 Task: Look for products in the category "Laundry" from Biokleen only.
Action: Mouse moved to (712, 268)
Screenshot: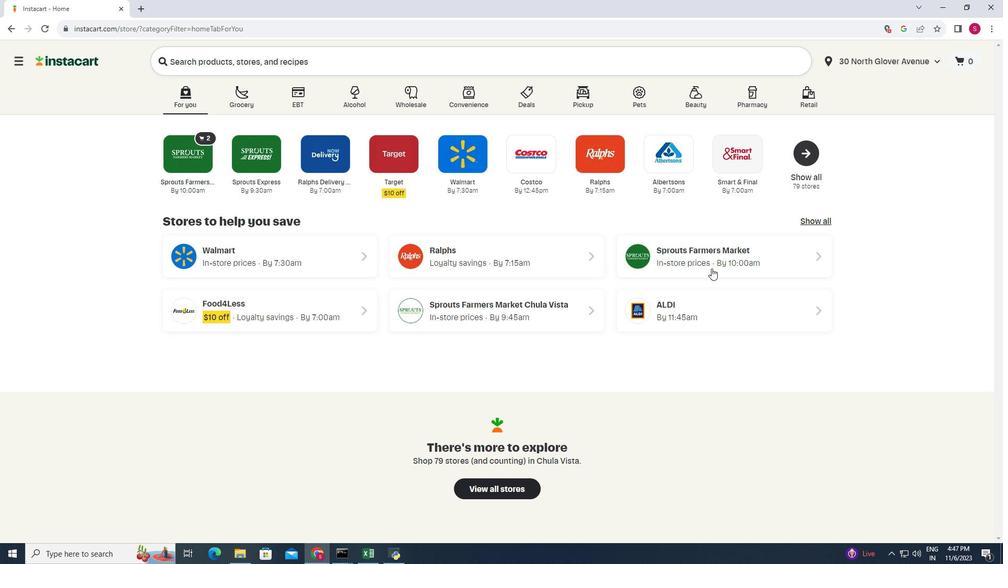 
Action: Mouse pressed left at (712, 268)
Screenshot: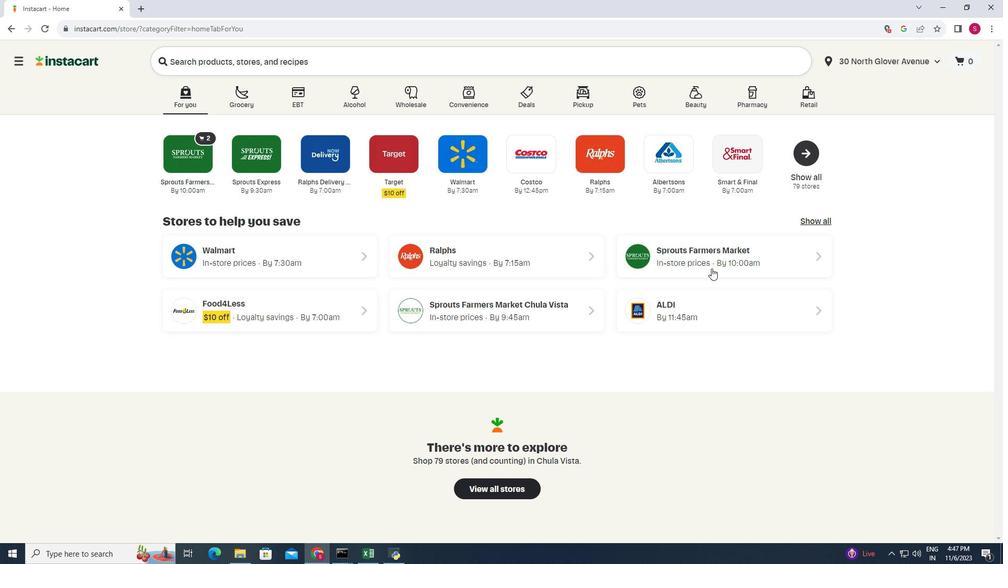 
Action: Mouse moved to (64, 384)
Screenshot: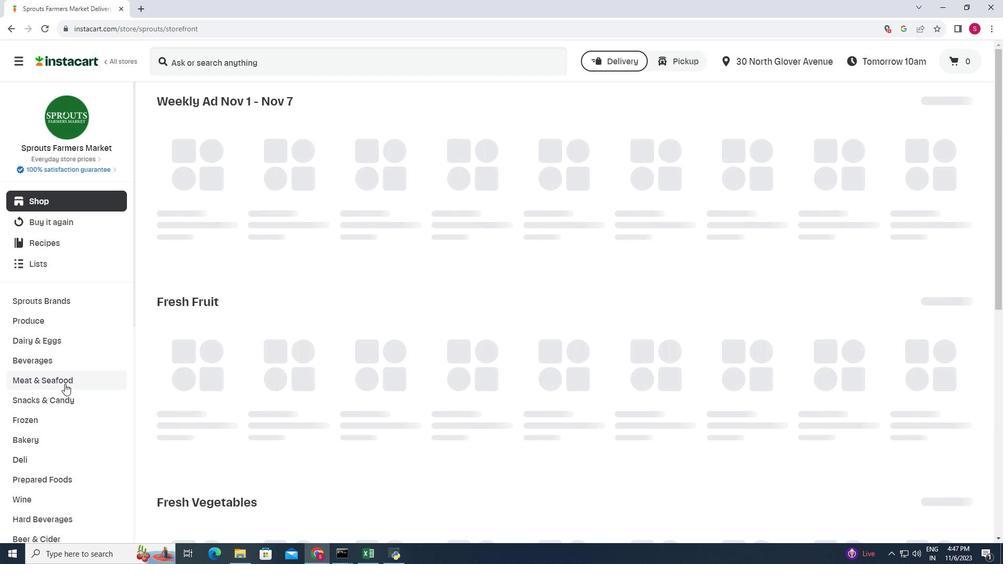 
Action: Mouse scrolled (64, 383) with delta (0, 0)
Screenshot: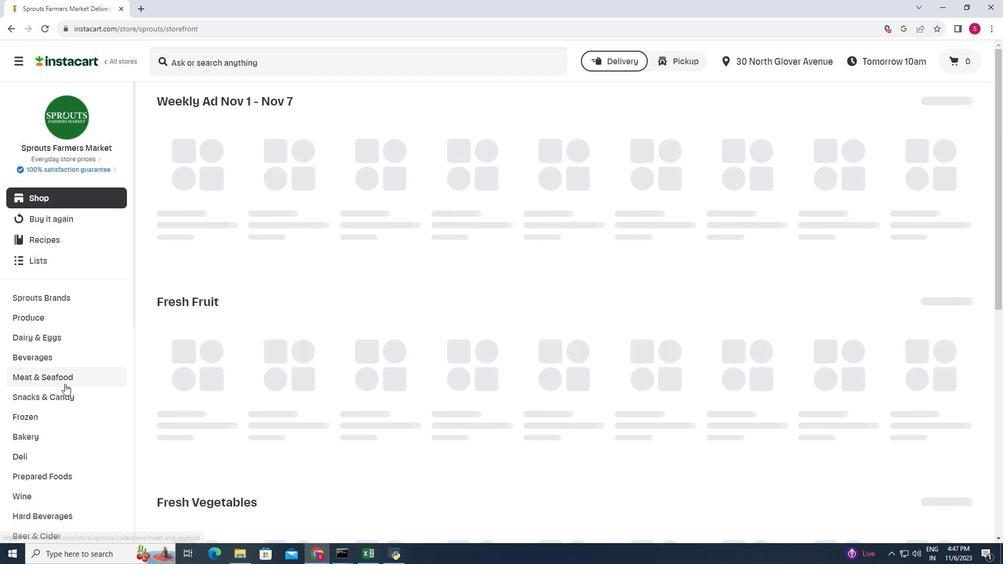 
Action: Mouse scrolled (64, 383) with delta (0, 0)
Screenshot: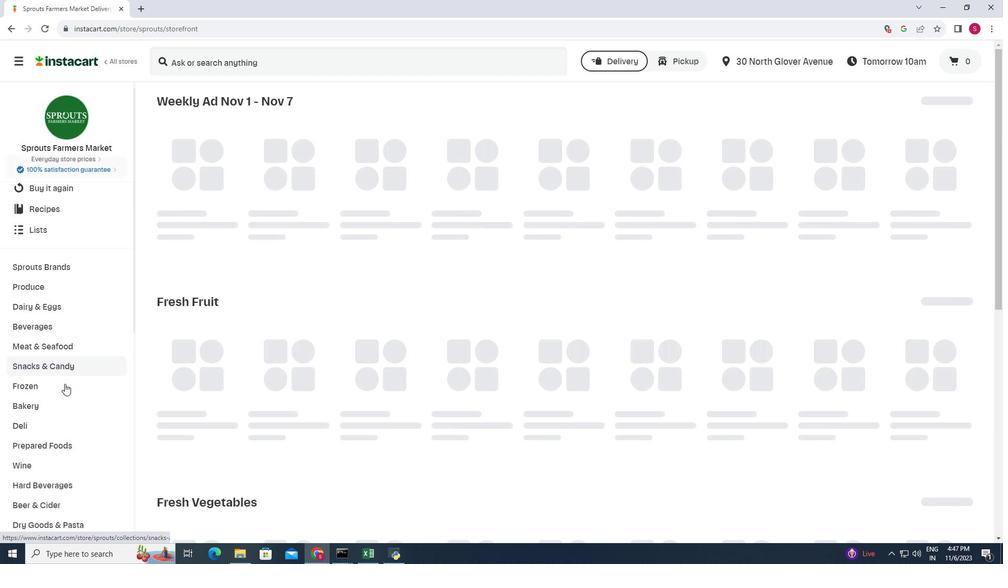 
Action: Mouse scrolled (64, 383) with delta (0, 0)
Screenshot: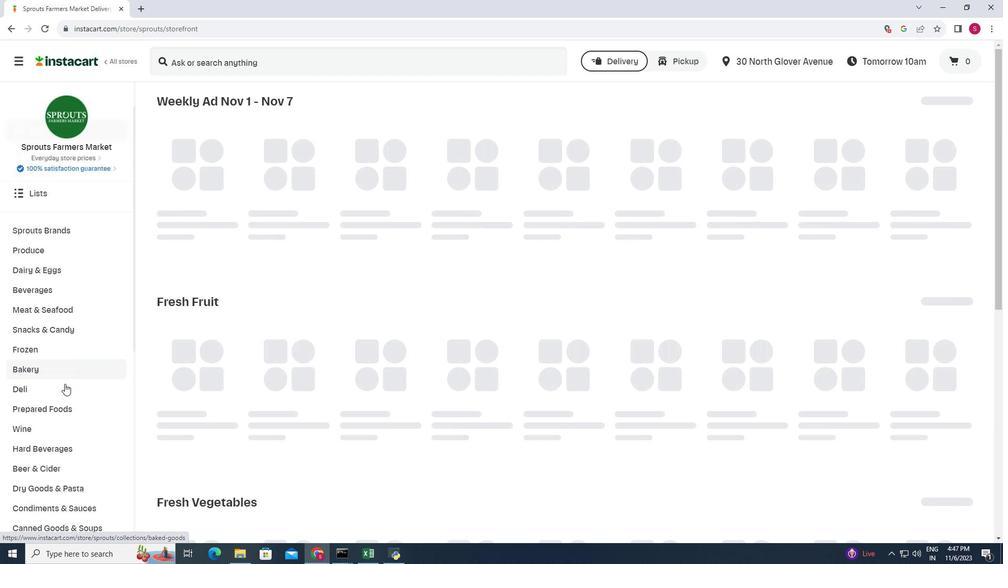 
Action: Mouse moved to (64, 384)
Screenshot: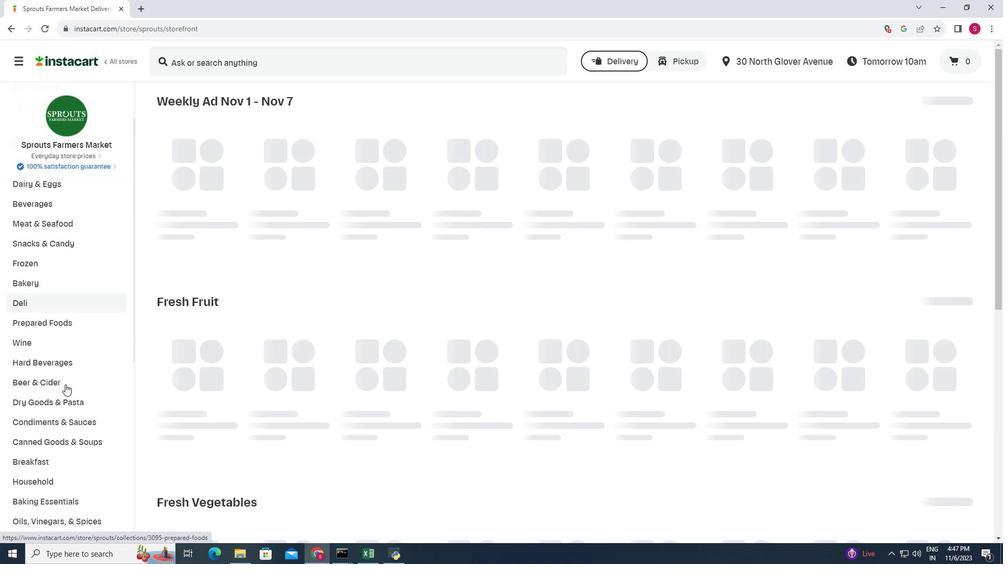 
Action: Mouse scrolled (64, 384) with delta (0, 0)
Screenshot: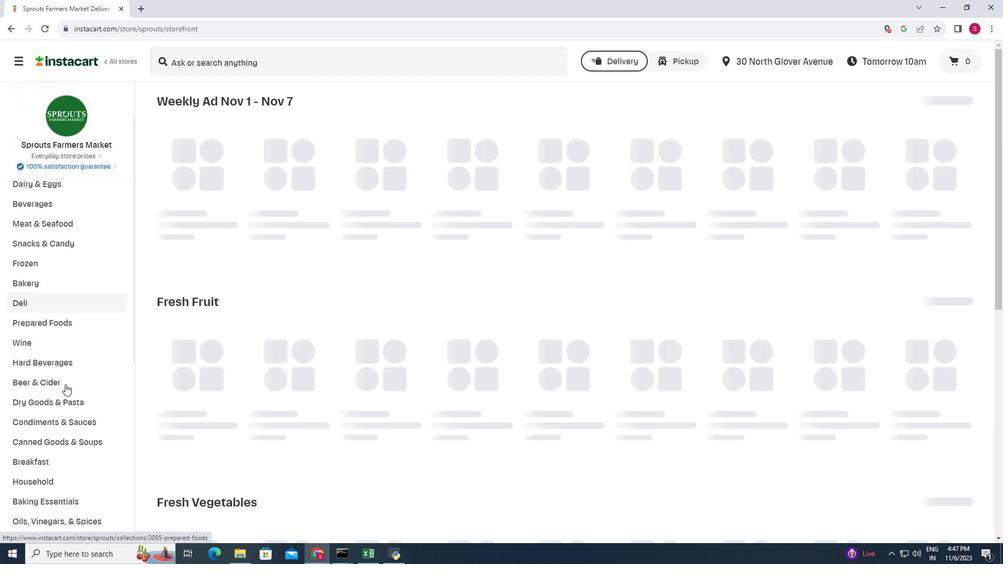 
Action: Mouse moved to (65, 384)
Screenshot: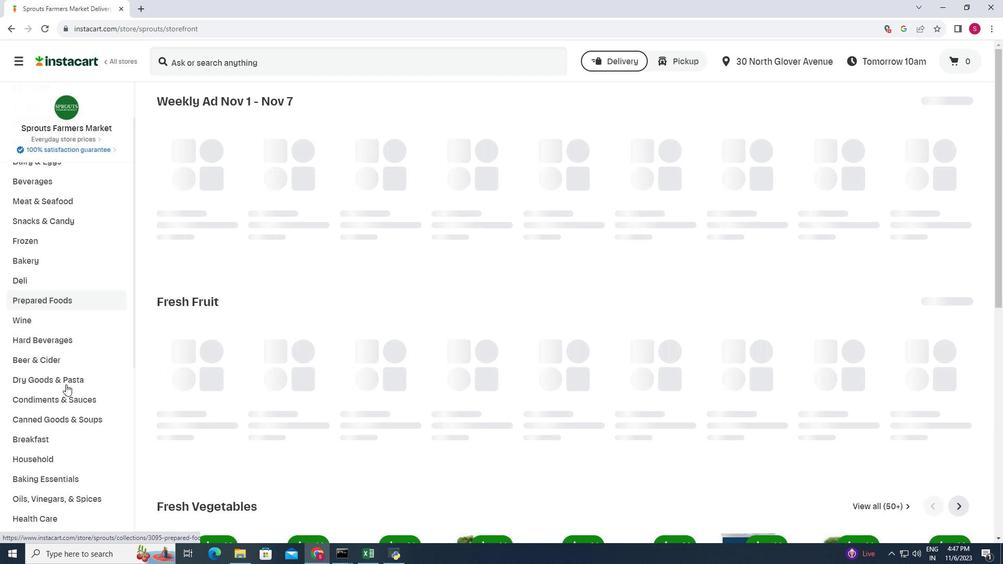 
Action: Mouse scrolled (65, 384) with delta (0, 0)
Screenshot: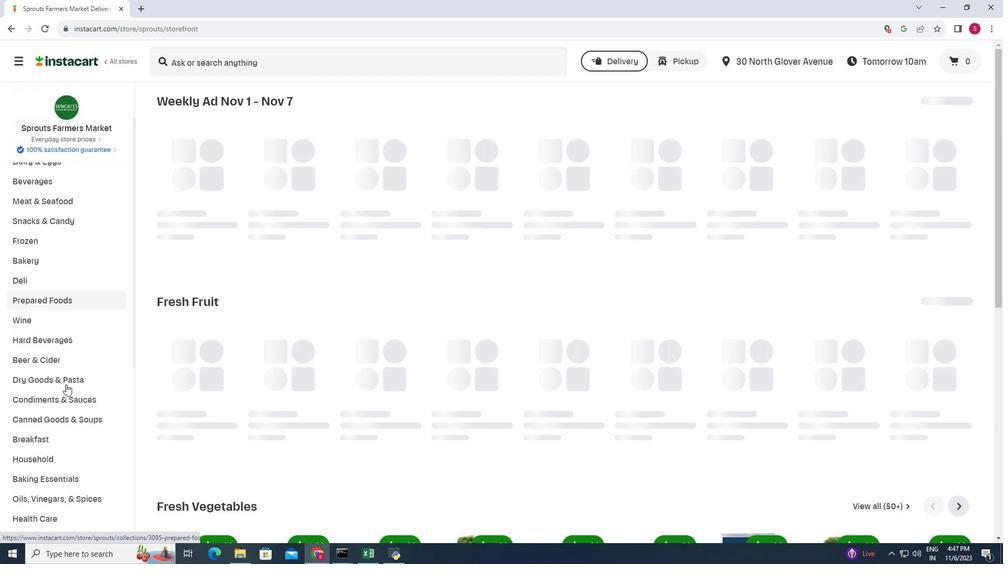 
Action: Mouse moved to (56, 373)
Screenshot: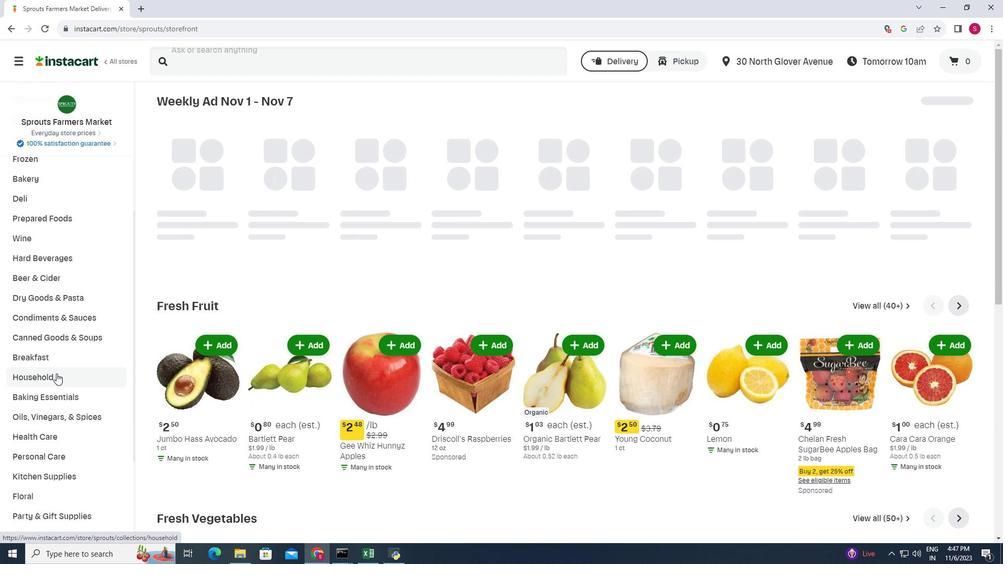 
Action: Mouse pressed left at (56, 373)
Screenshot: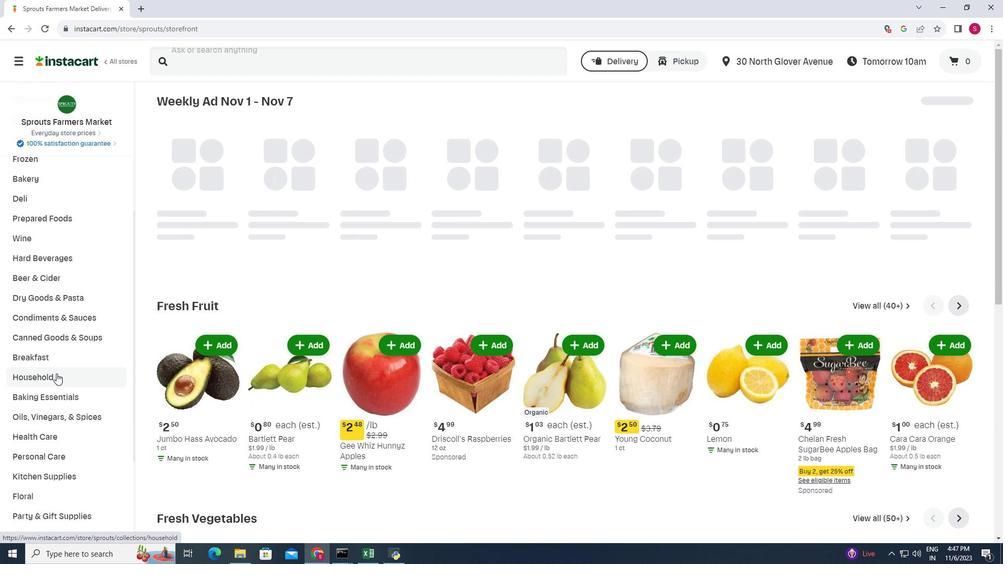 
Action: Mouse moved to (391, 136)
Screenshot: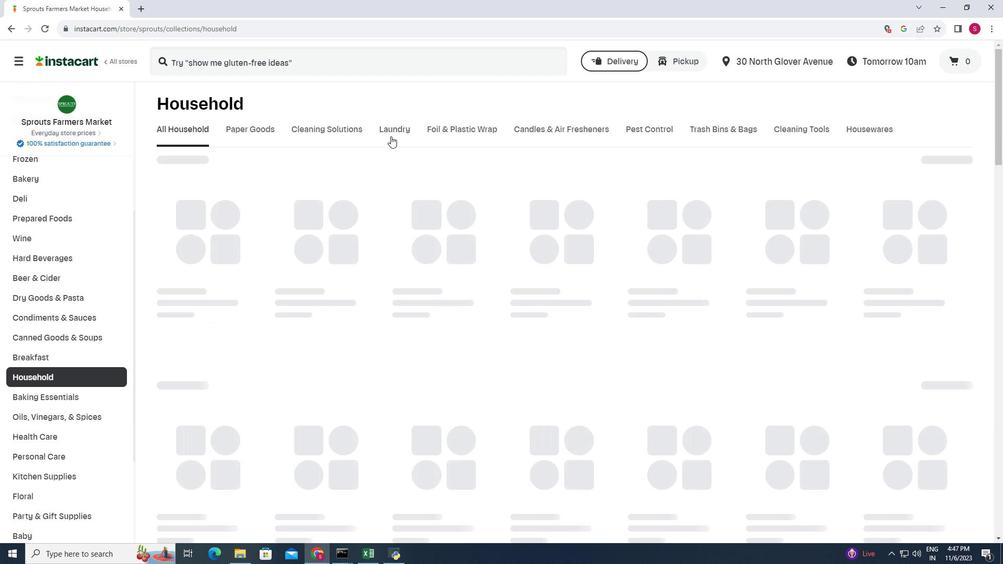 
Action: Mouse pressed left at (391, 136)
Screenshot: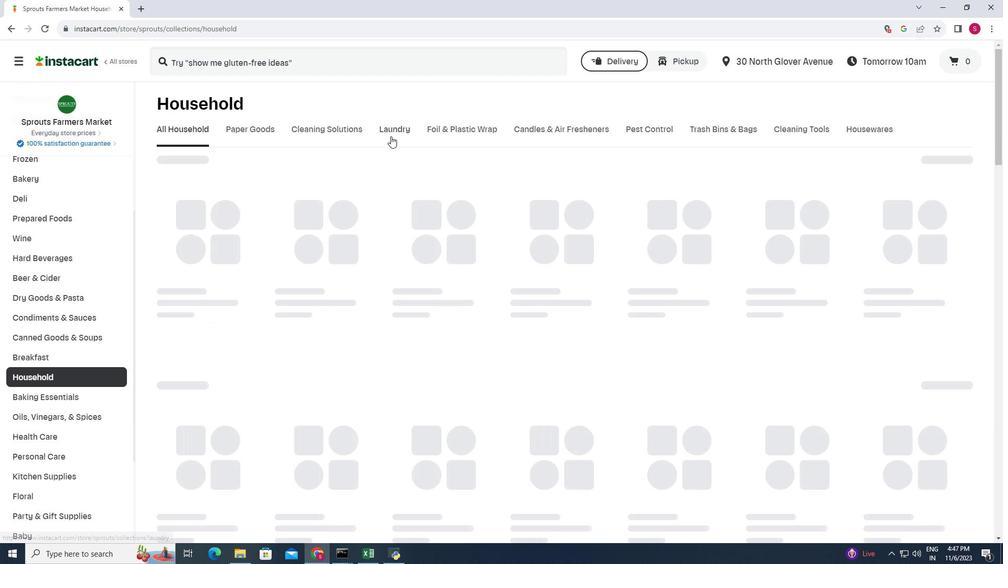 
Action: Mouse moved to (198, 211)
Screenshot: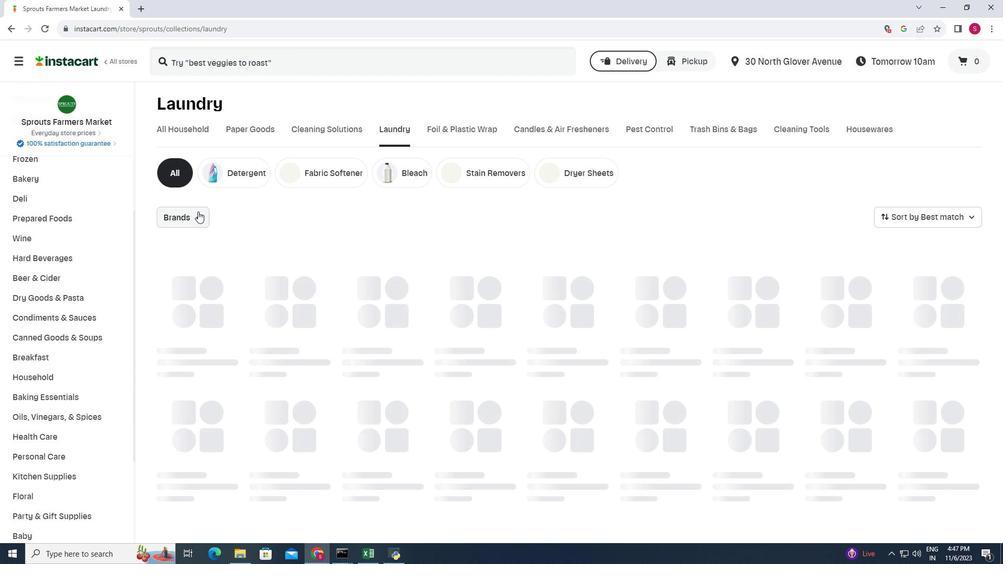 
Action: Mouse pressed left at (198, 211)
Screenshot: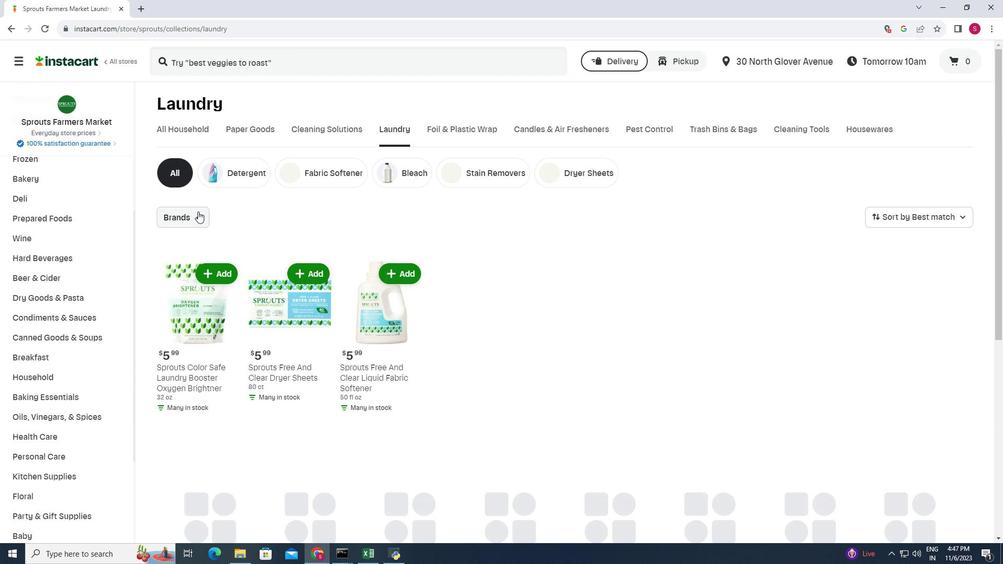 
Action: Mouse moved to (204, 373)
Screenshot: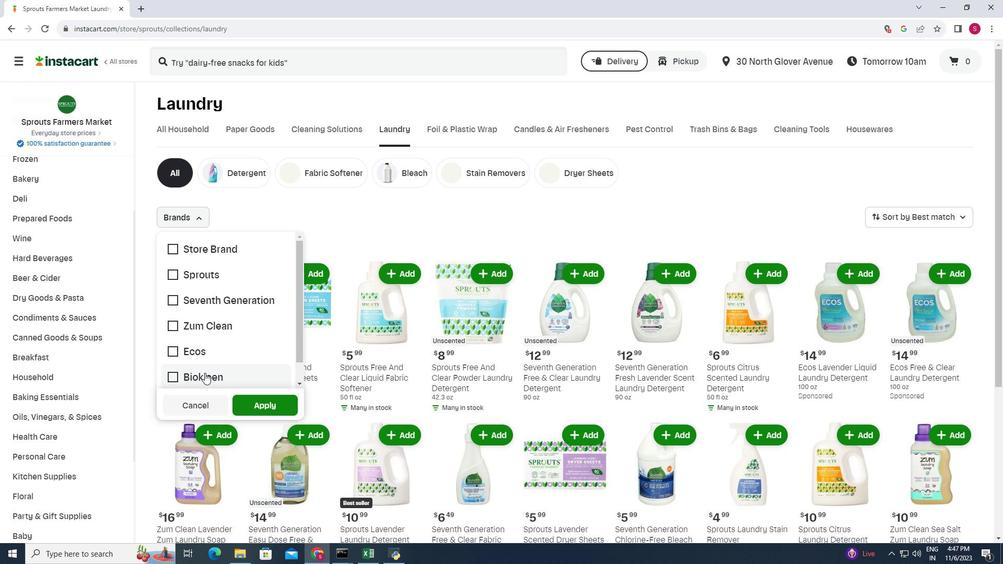 
Action: Mouse scrolled (204, 372) with delta (0, 0)
Screenshot: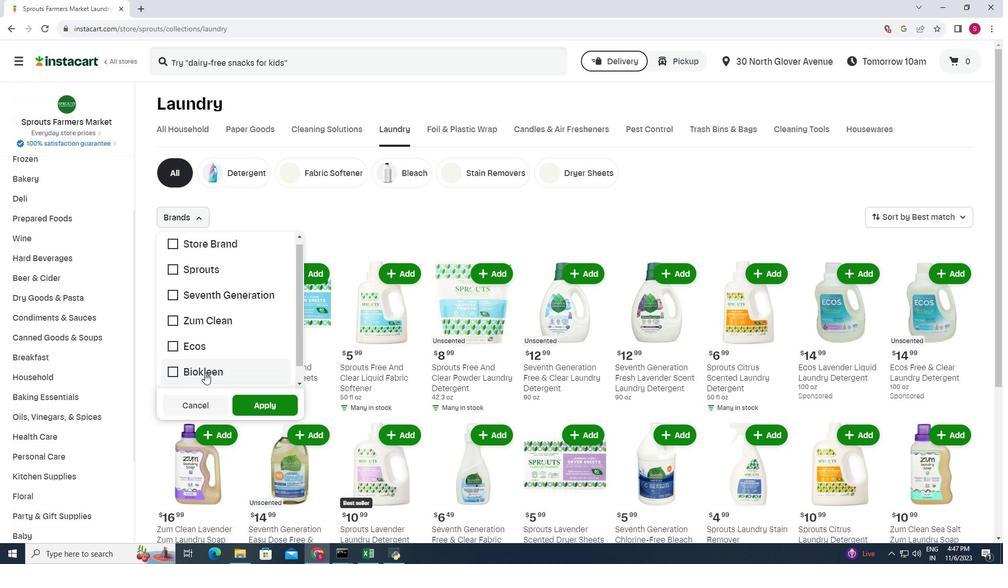 
Action: Mouse scrolled (204, 372) with delta (0, 0)
Screenshot: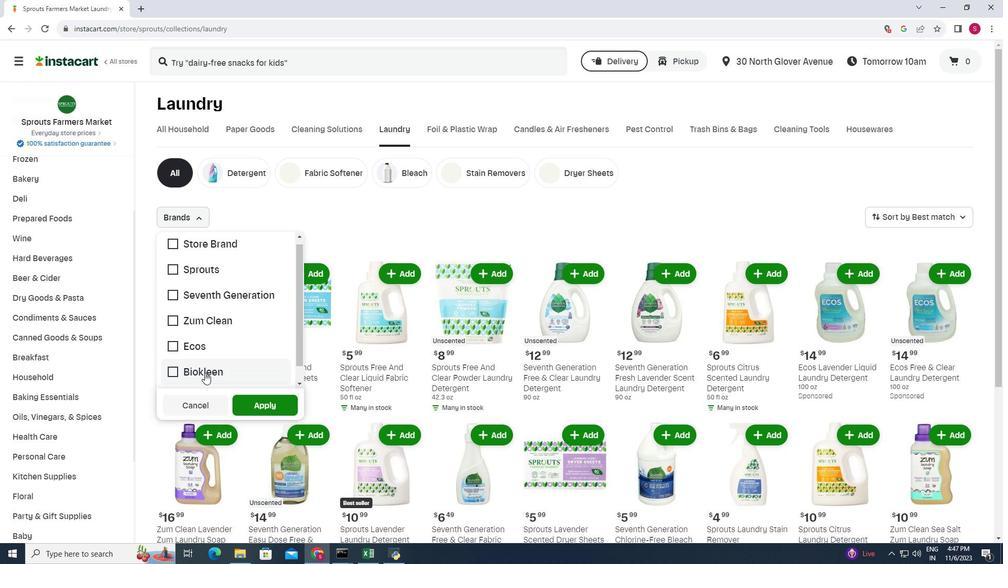 
Action: Mouse moved to (205, 360)
Screenshot: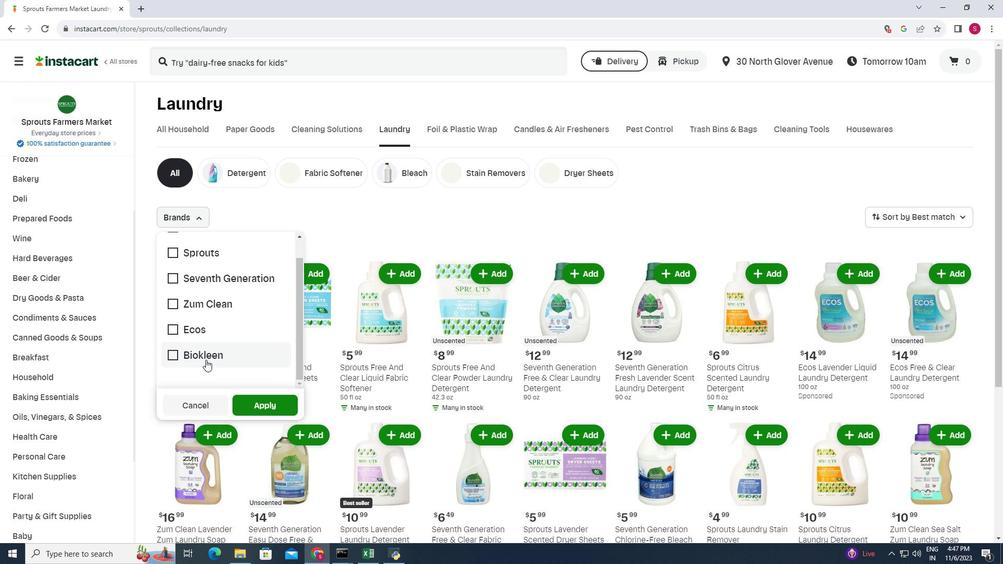 
Action: Mouse pressed left at (205, 360)
Screenshot: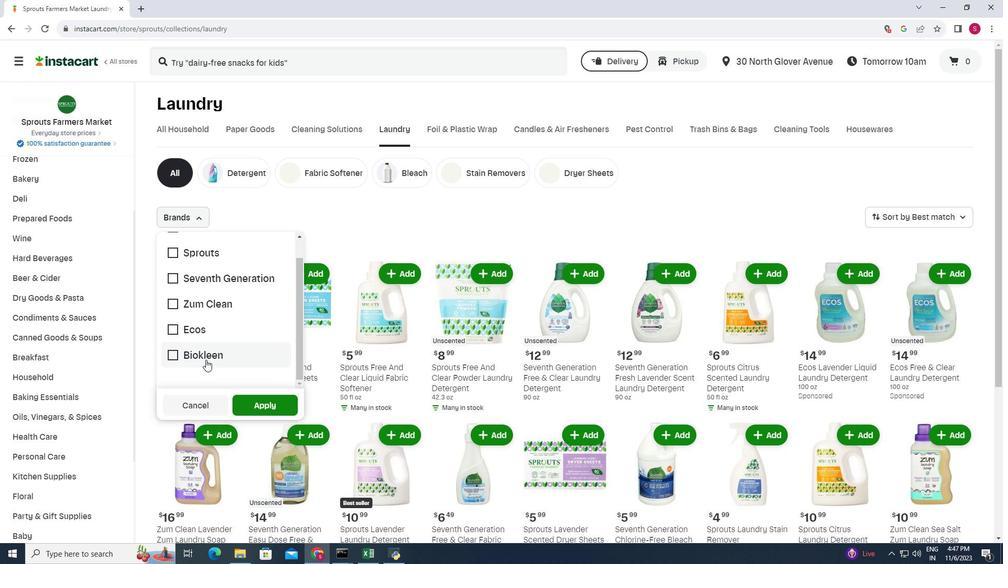 
Action: Mouse moved to (245, 396)
Screenshot: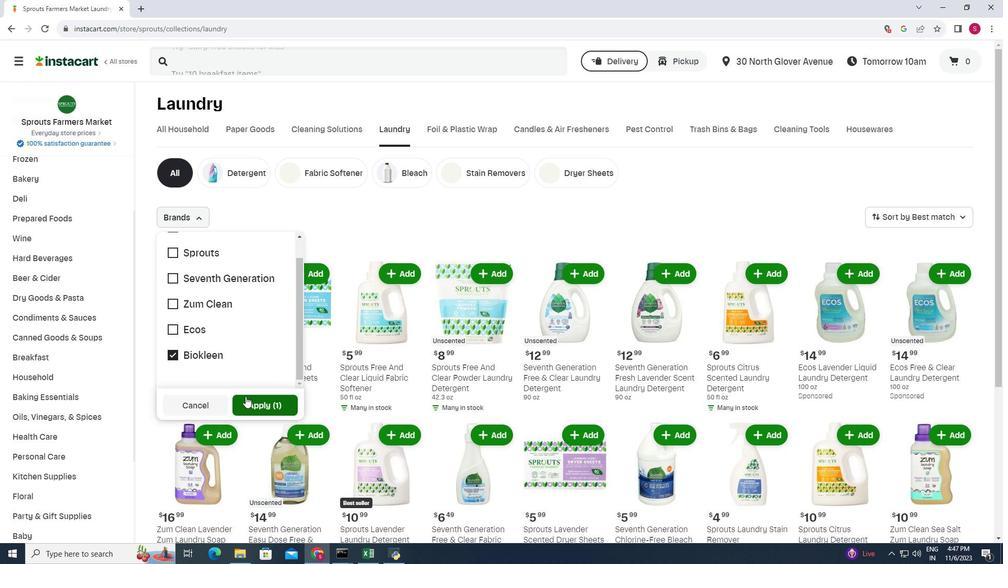 
Action: Mouse pressed left at (245, 396)
Screenshot: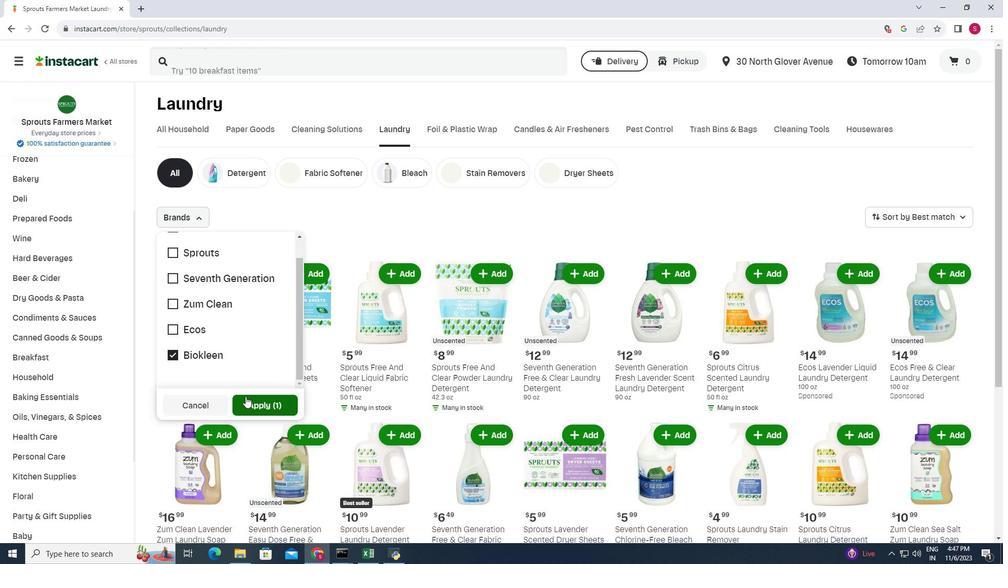 
Action: Mouse moved to (426, 271)
Screenshot: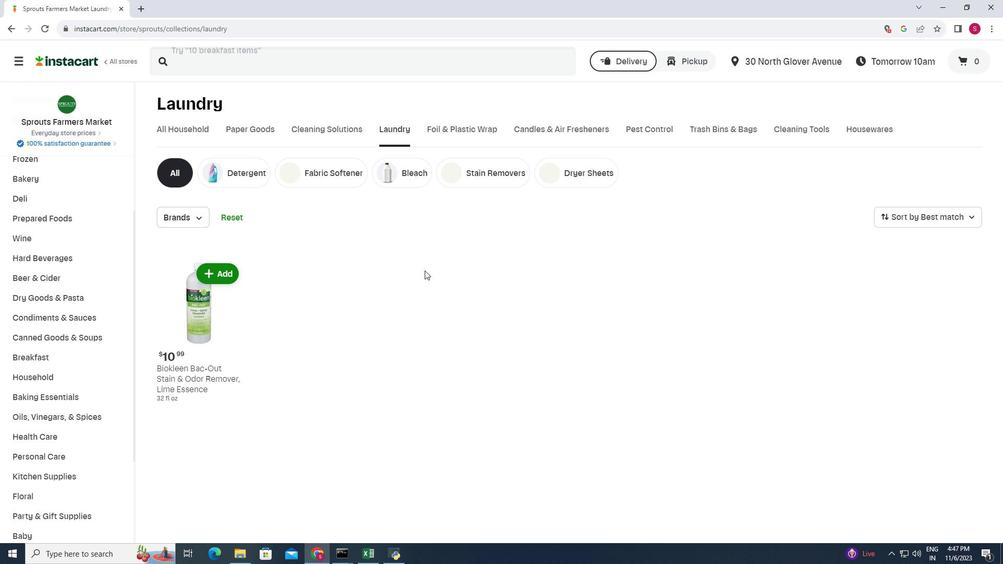 
